 Task: Change the language to Italiano.
Action: Mouse moved to (40, 85)
Screenshot: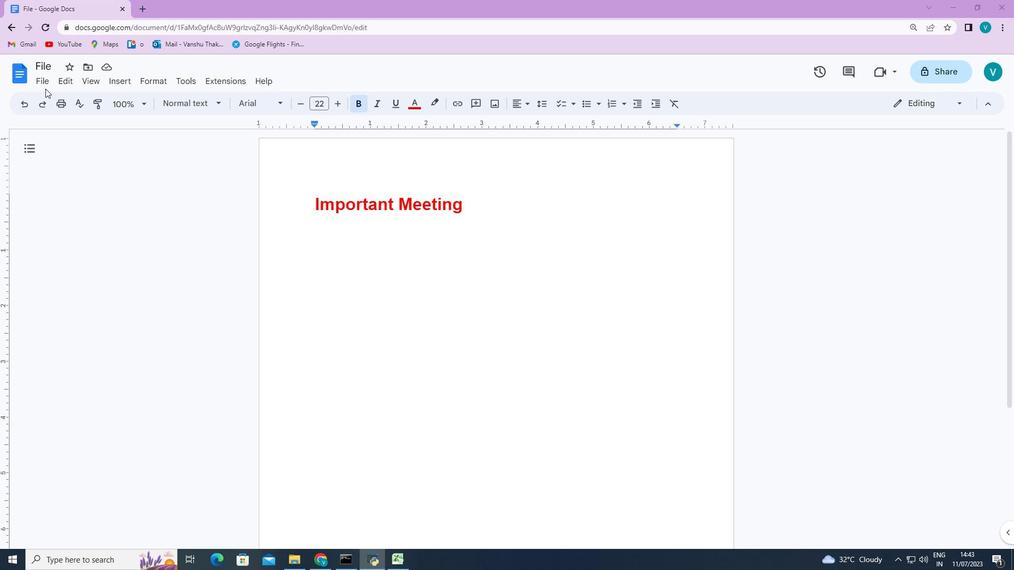 
Action: Mouse pressed left at (40, 85)
Screenshot: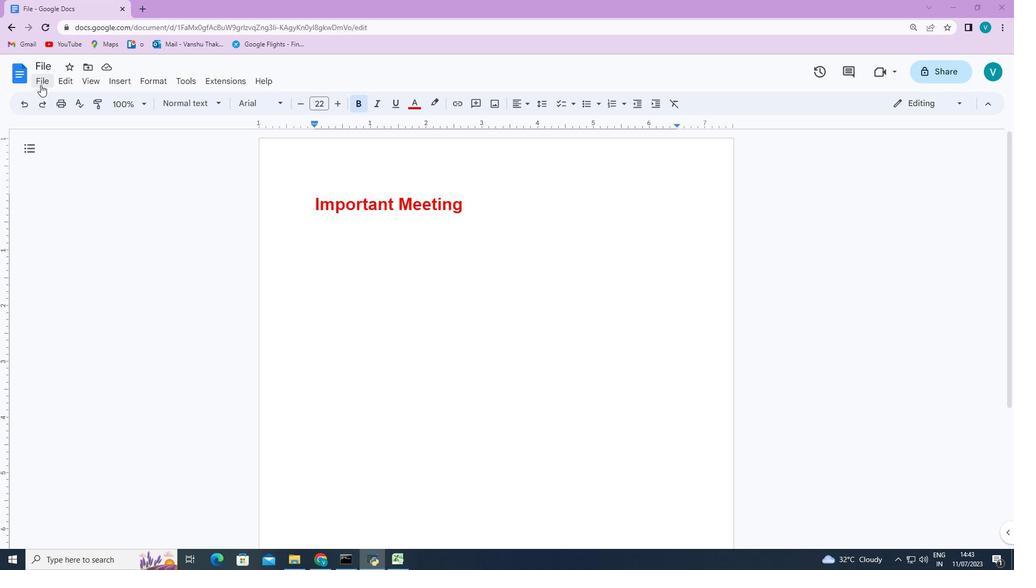 
Action: Mouse moved to (117, 381)
Screenshot: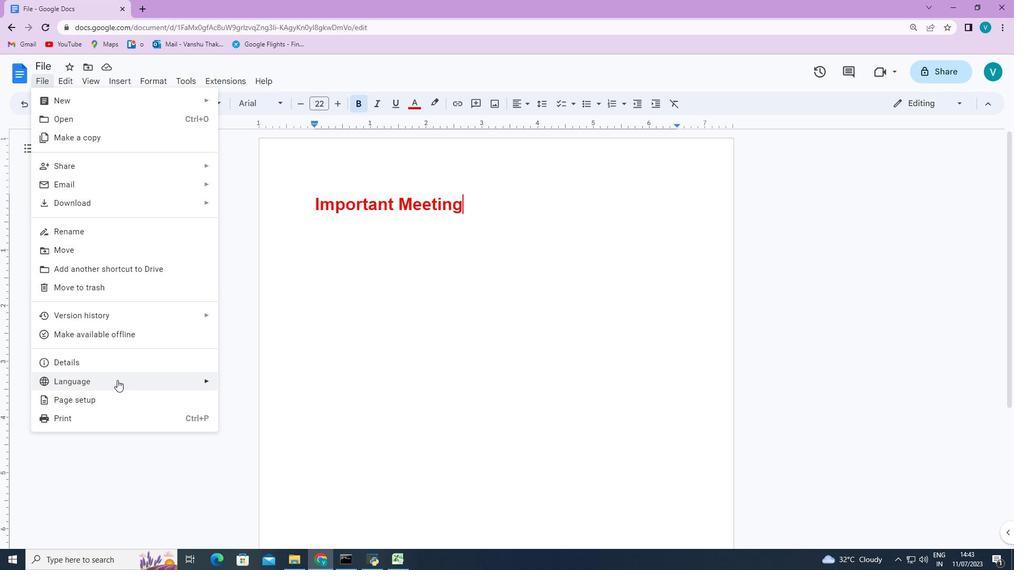 
Action: Mouse pressed left at (117, 381)
Screenshot: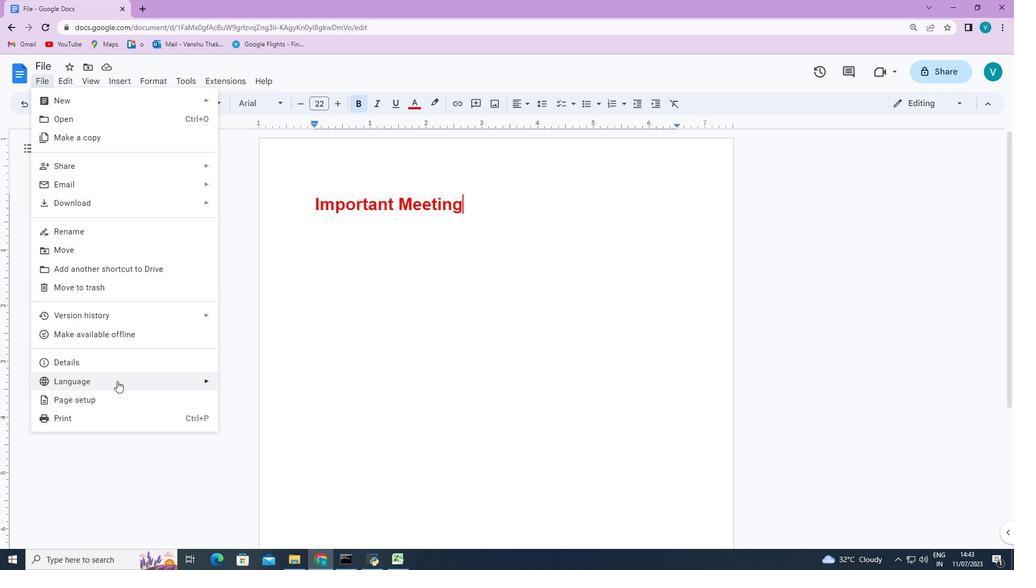 
Action: Mouse moved to (274, 313)
Screenshot: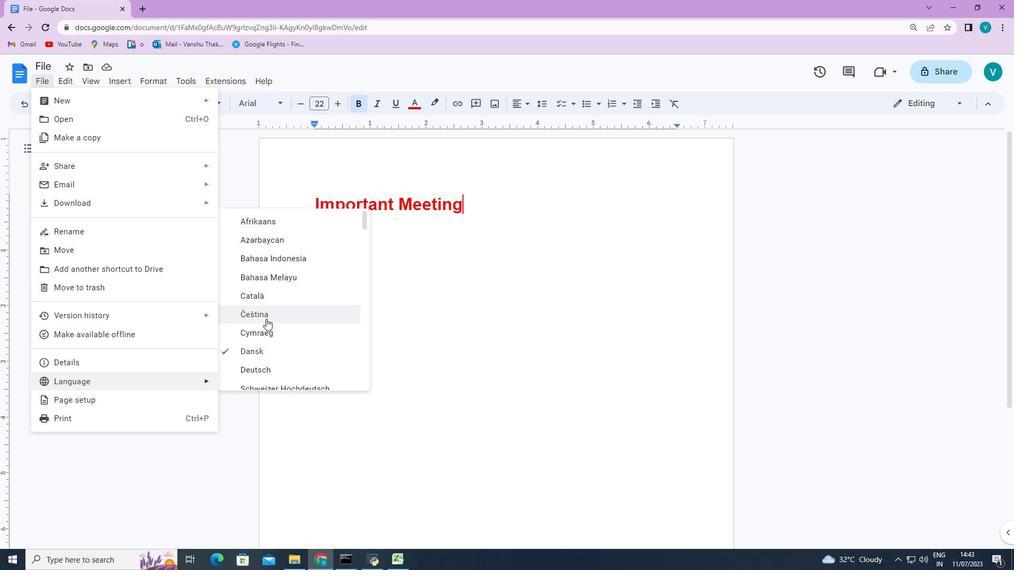 
Action: Mouse scrolled (274, 312) with delta (0, 0)
Screenshot: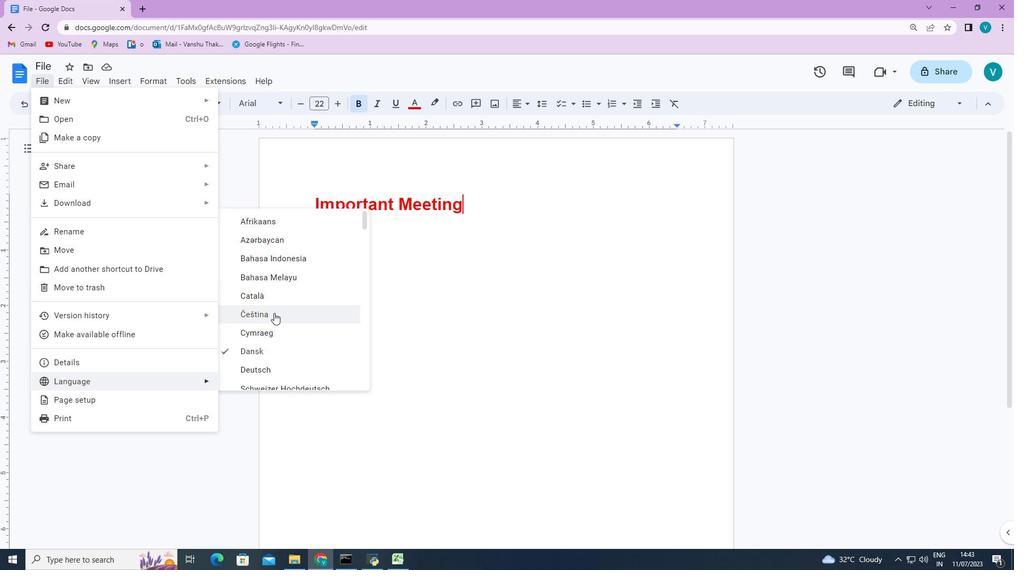 
Action: Mouse scrolled (274, 312) with delta (0, 0)
Screenshot: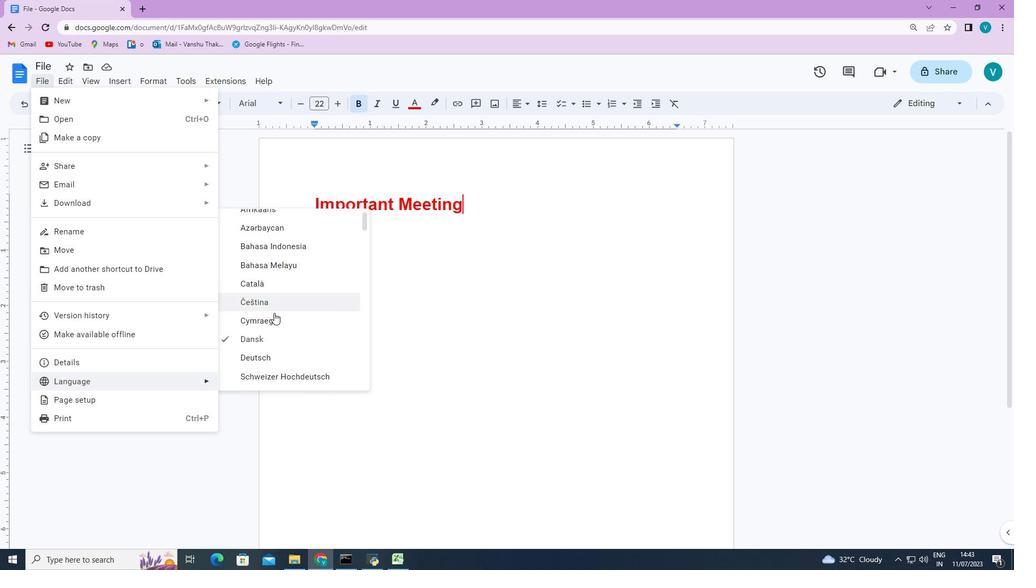 
Action: Mouse scrolled (274, 312) with delta (0, 0)
Screenshot: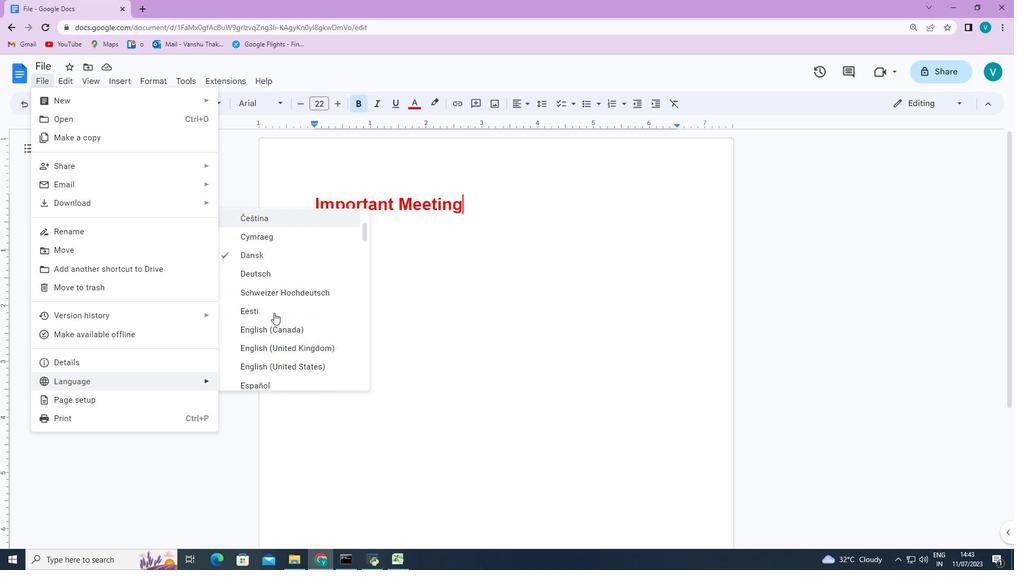 
Action: Mouse scrolled (274, 312) with delta (0, 0)
Screenshot: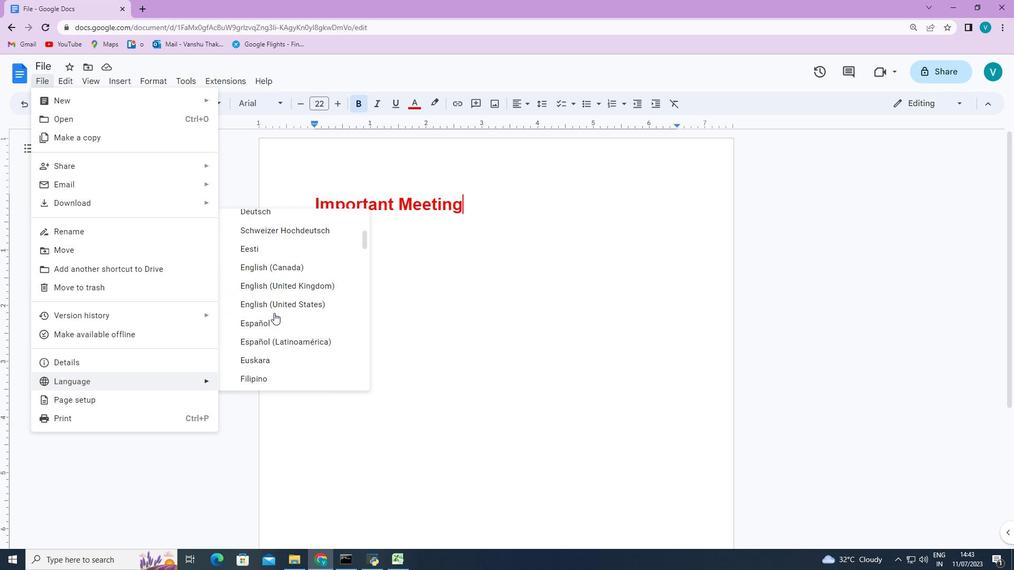 
Action: Mouse scrolled (274, 312) with delta (0, 0)
Screenshot: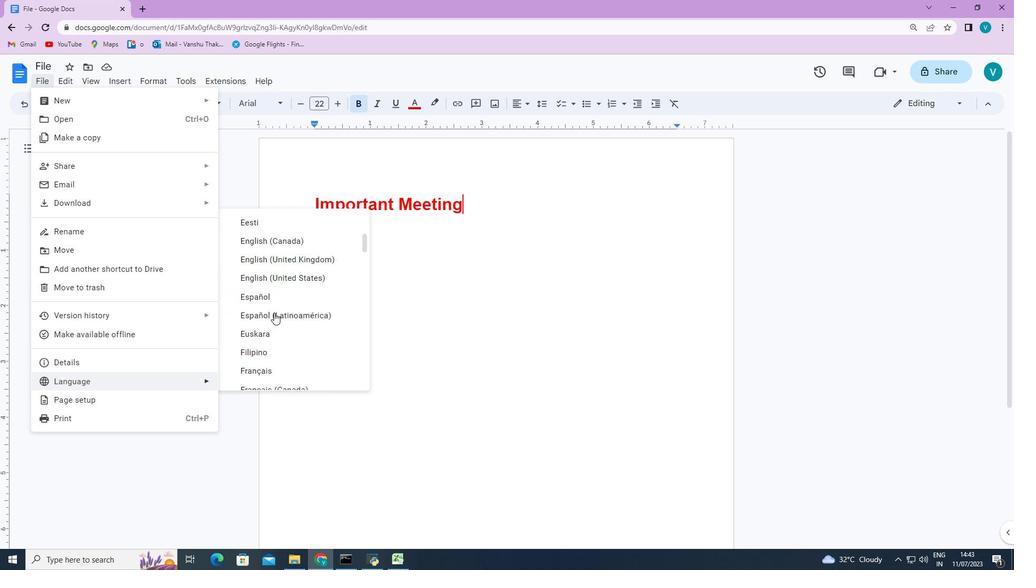 
Action: Mouse scrolled (274, 312) with delta (0, 0)
Screenshot: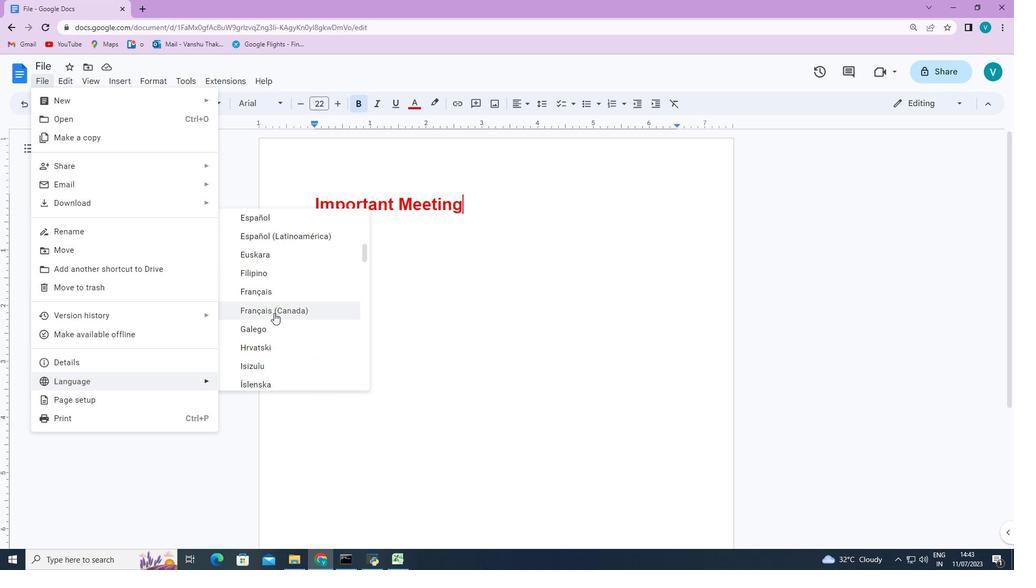
Action: Mouse moved to (274, 312)
Screenshot: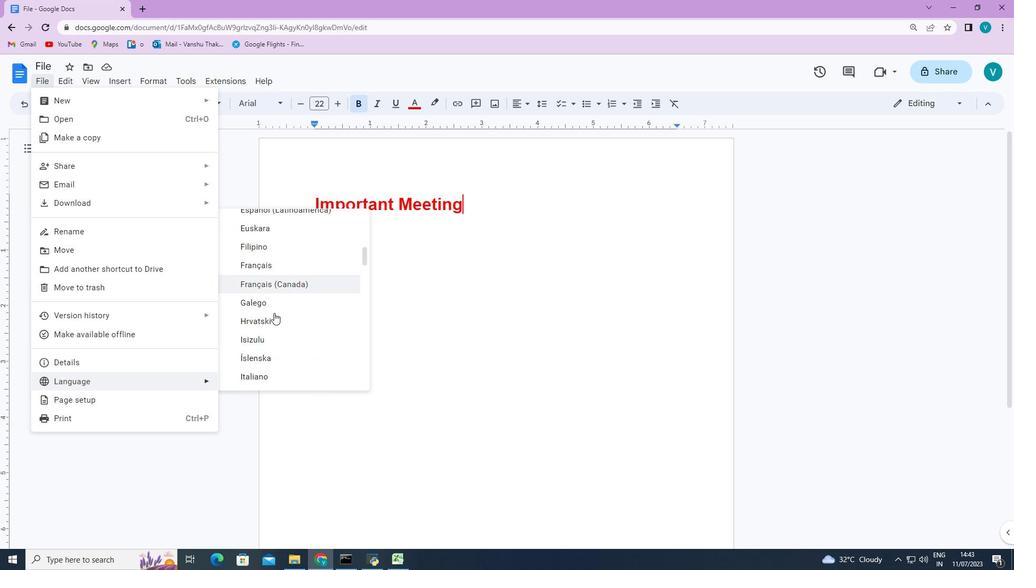 
Action: Mouse scrolled (274, 311) with delta (0, 0)
Screenshot: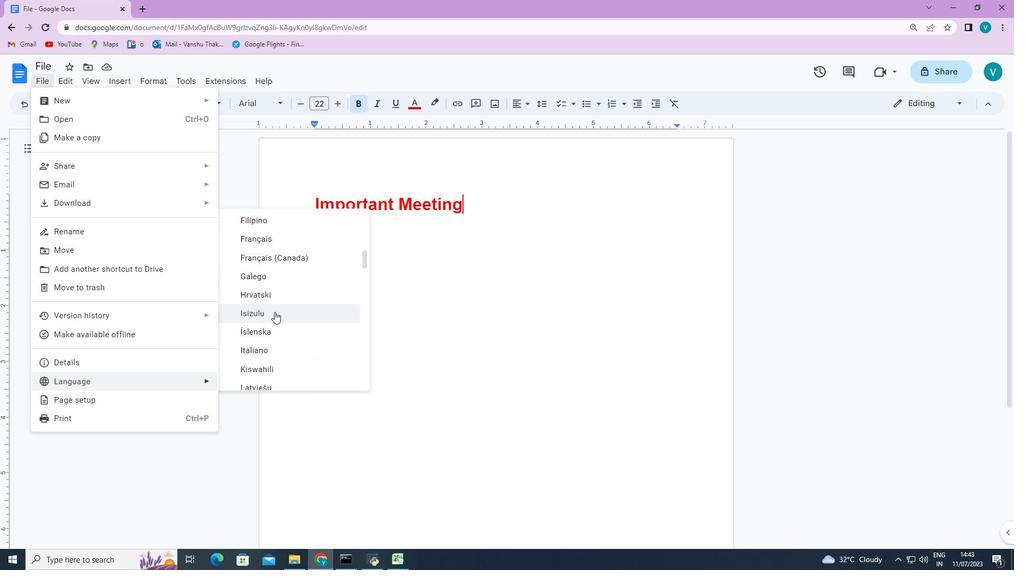 
Action: Mouse moved to (280, 290)
Screenshot: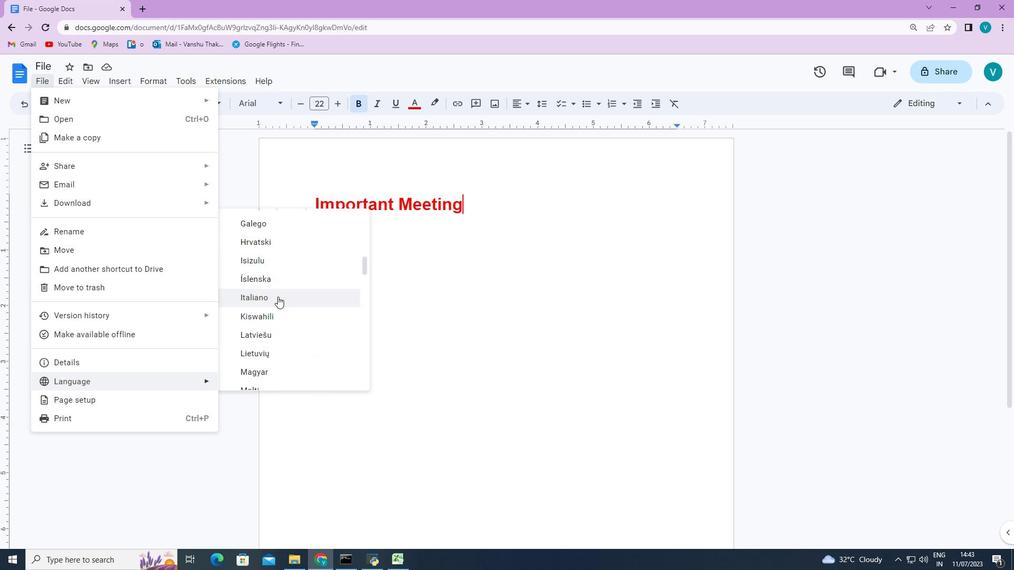 
Action: Mouse pressed left at (280, 290)
Screenshot: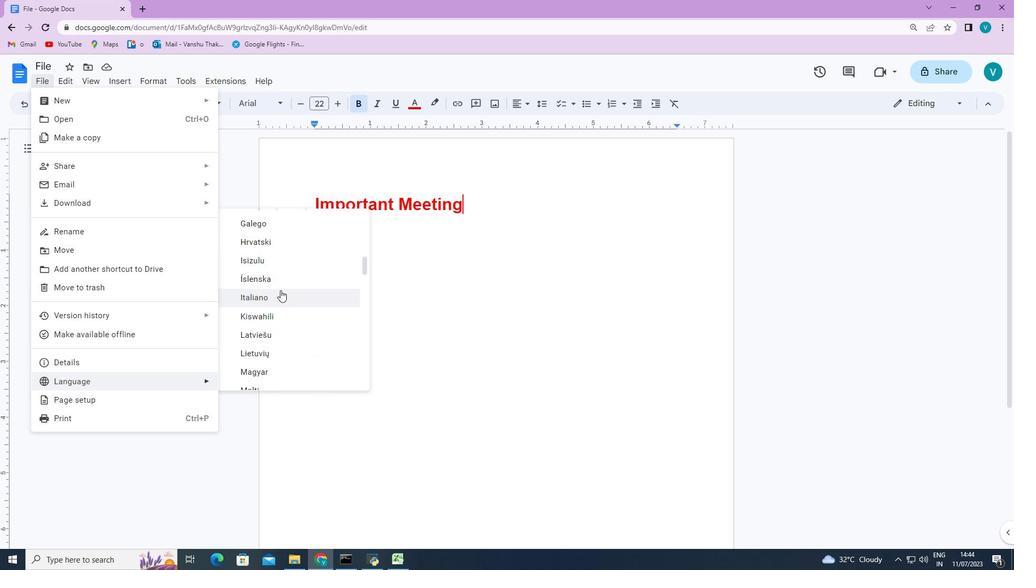 
